 Task: Add Everyone Lavender Kid Soap to the cart.
Action: Mouse moved to (301, 138)
Screenshot: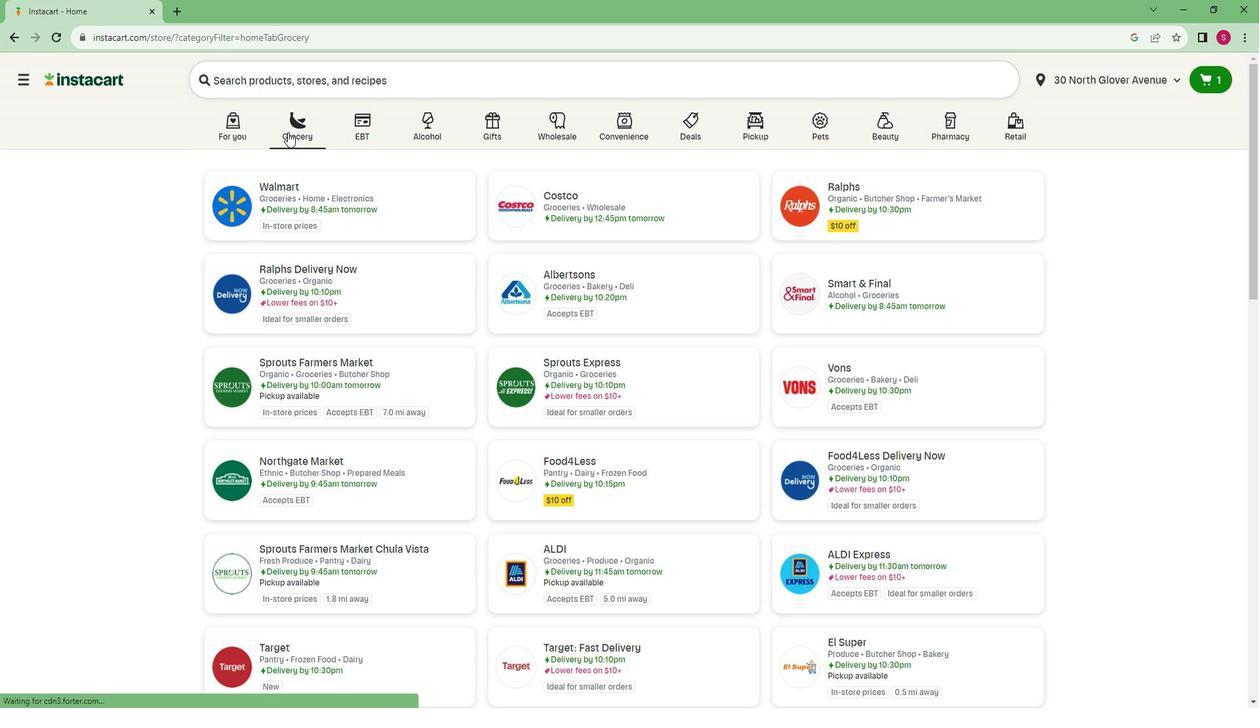 
Action: Mouse pressed left at (301, 138)
Screenshot: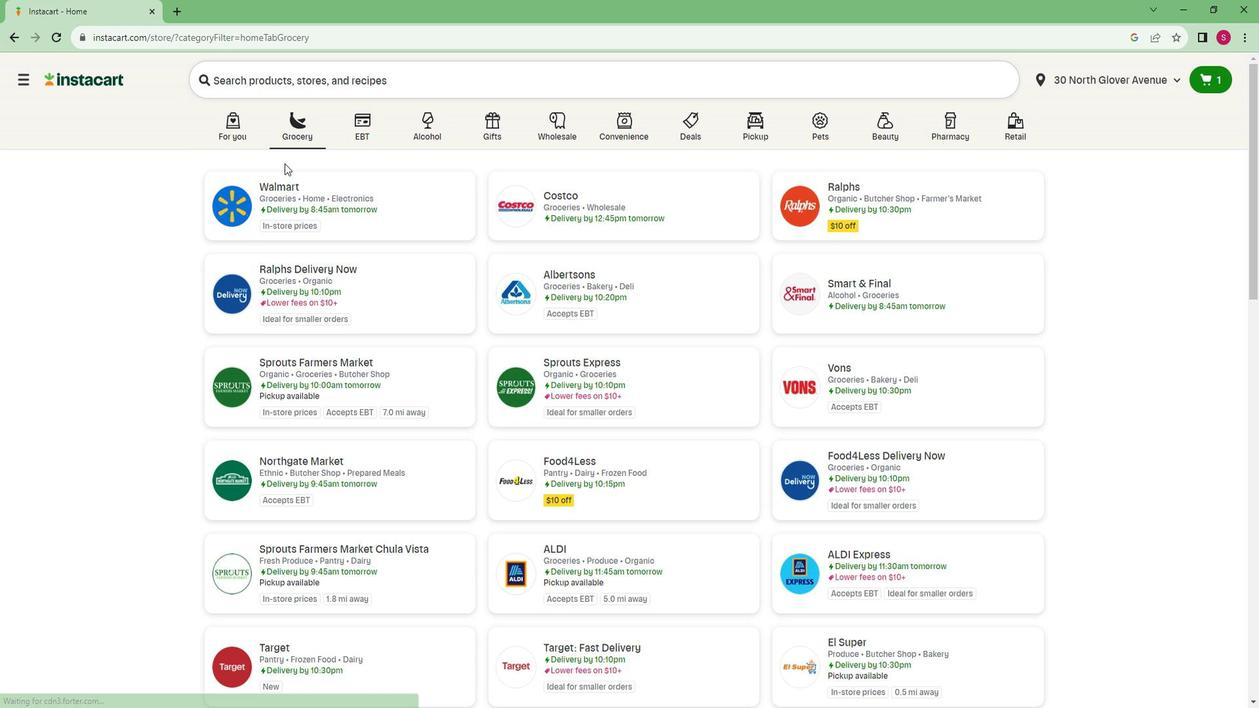 
Action: Mouse moved to (282, 349)
Screenshot: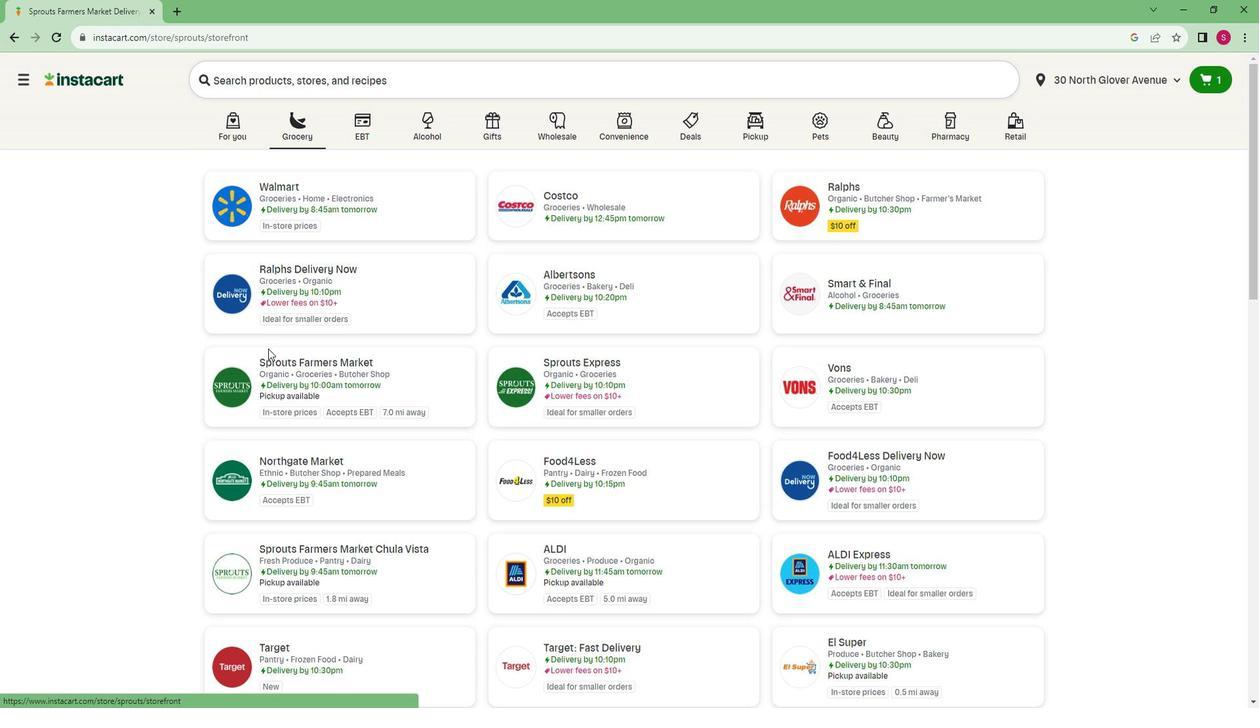 
Action: Mouse pressed left at (282, 349)
Screenshot: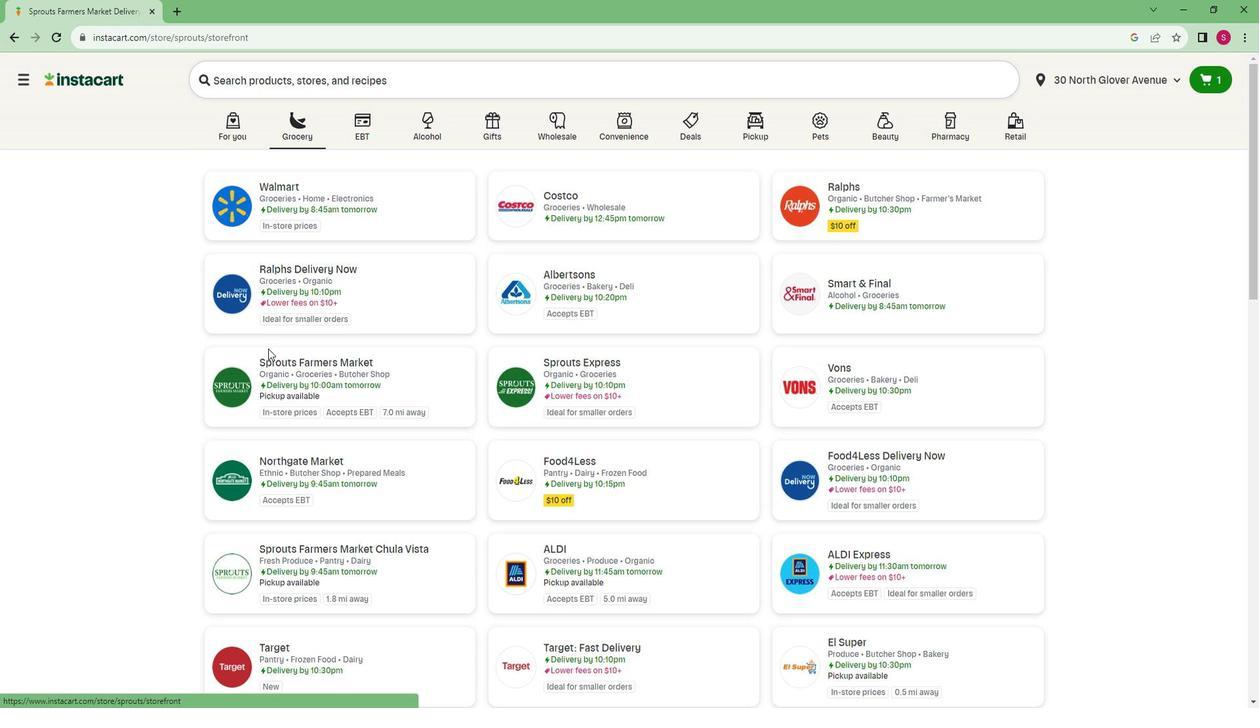 
Action: Mouse moved to (103, 523)
Screenshot: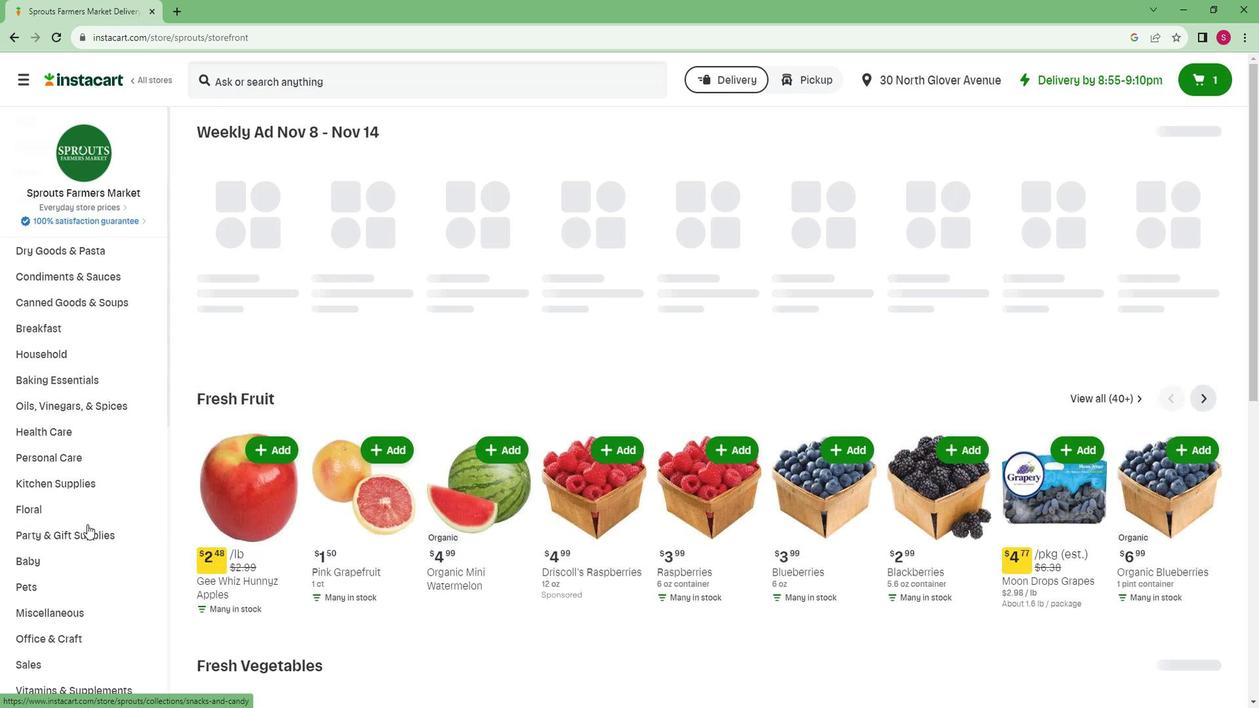 
Action: Mouse scrolled (103, 522) with delta (0, 0)
Screenshot: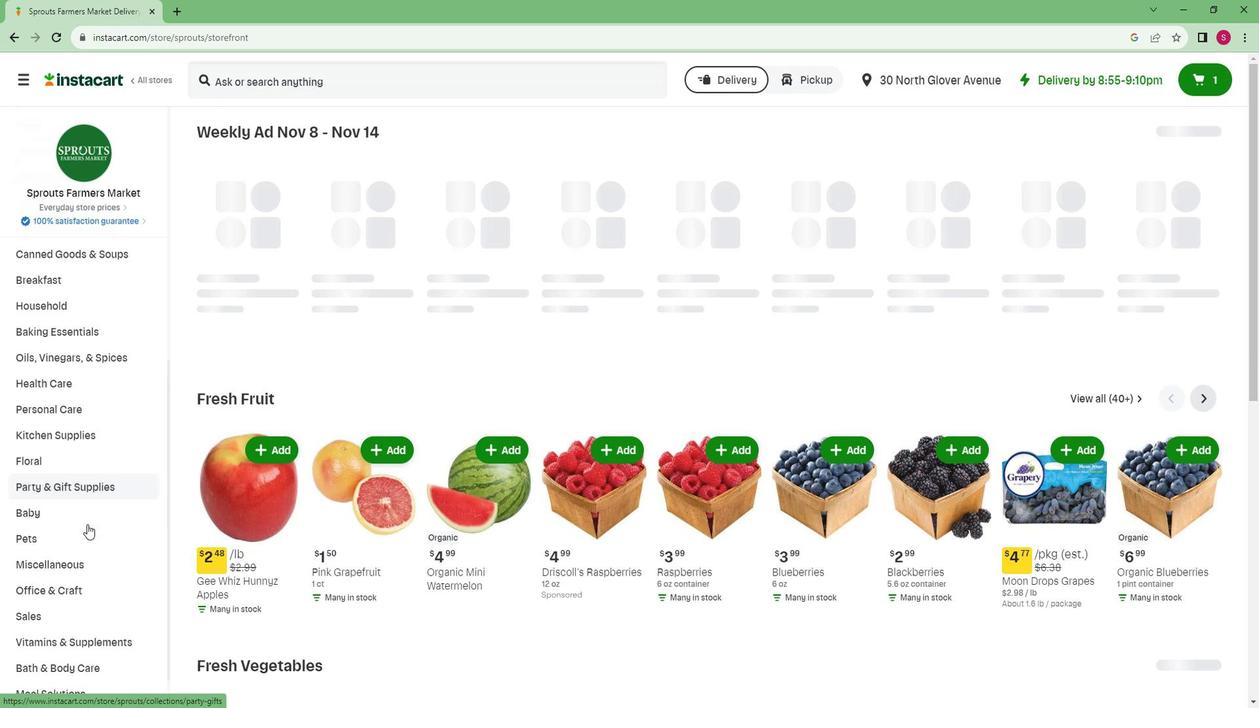 
Action: Mouse scrolled (103, 522) with delta (0, 0)
Screenshot: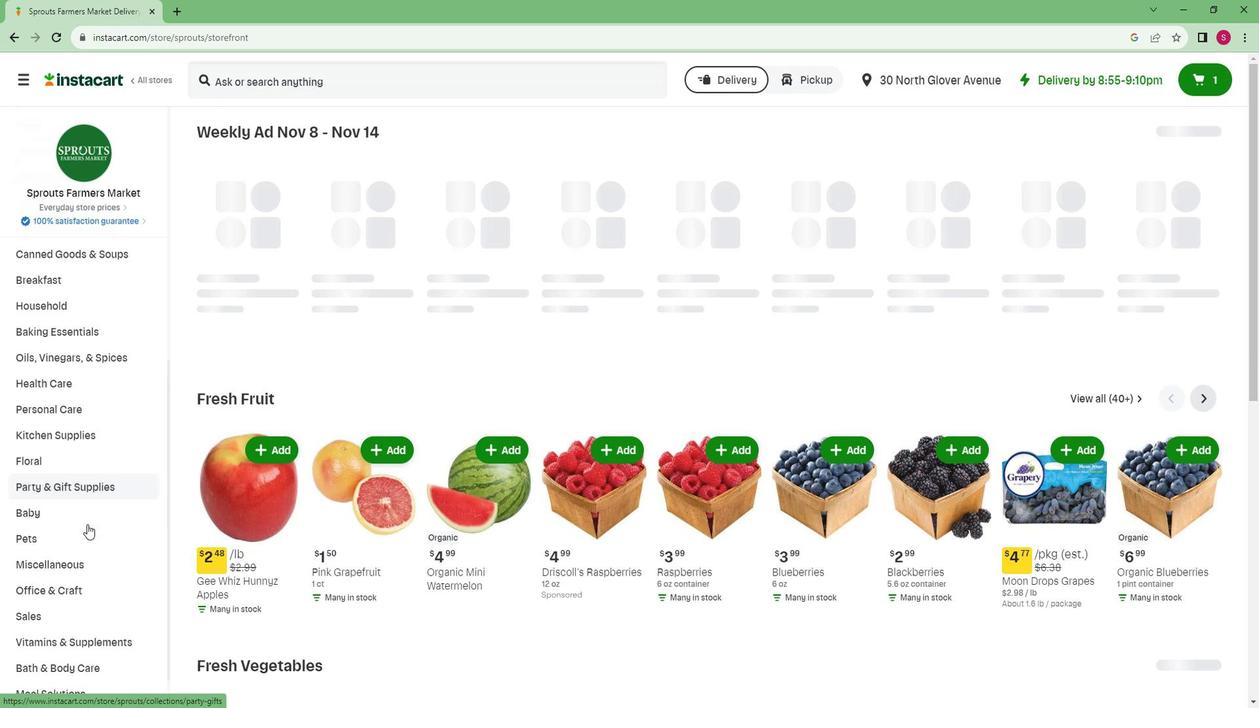 
Action: Mouse scrolled (103, 522) with delta (0, 0)
Screenshot: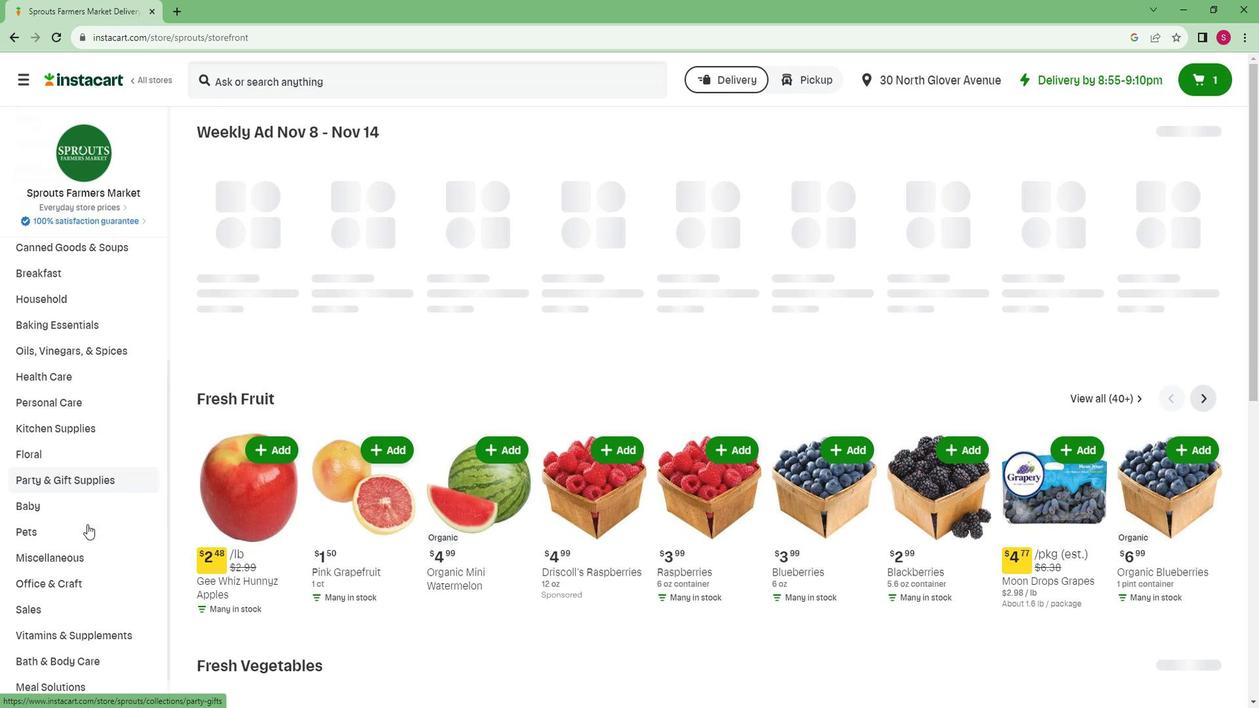 
Action: Mouse scrolled (103, 522) with delta (0, 0)
Screenshot: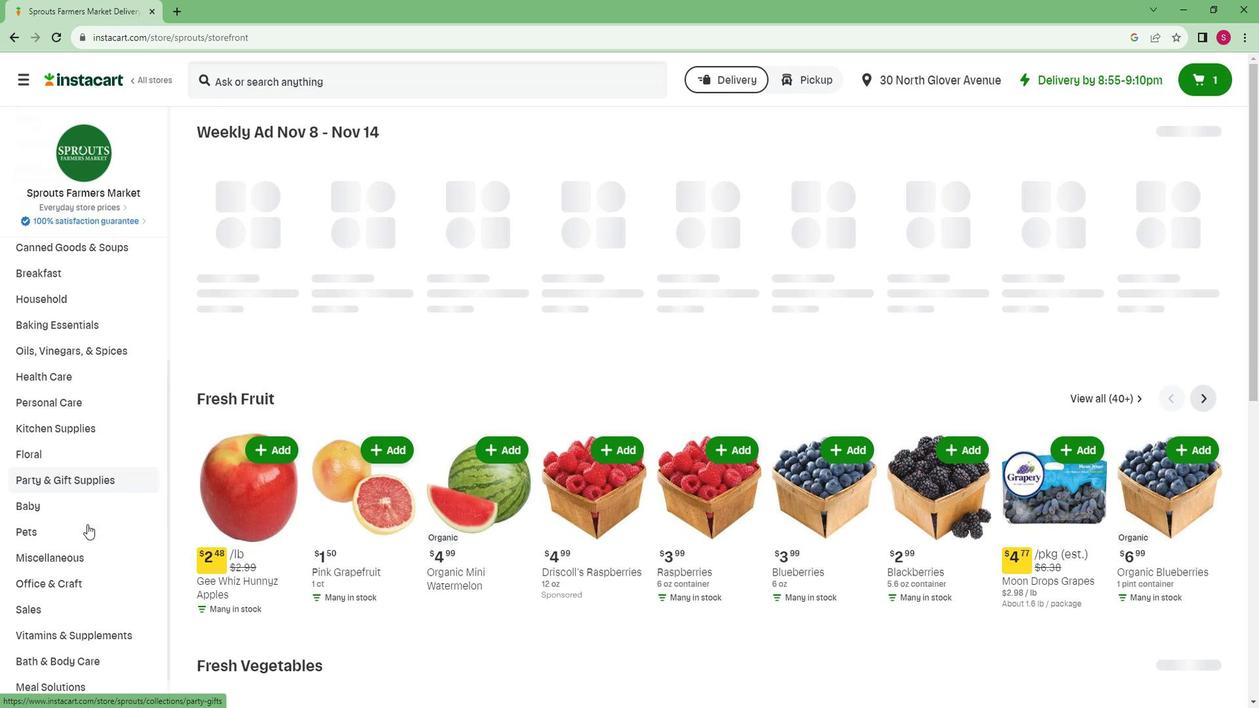 
Action: Mouse scrolled (103, 522) with delta (0, 0)
Screenshot: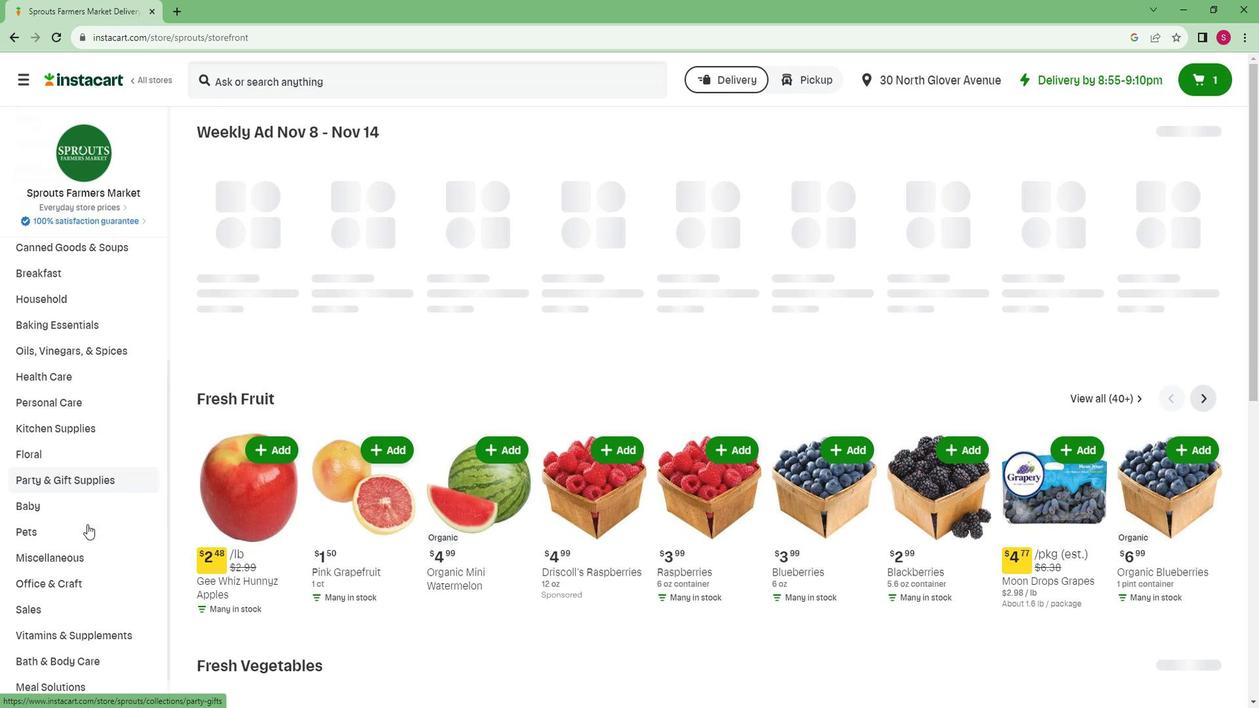 
Action: Mouse scrolled (103, 522) with delta (0, 0)
Screenshot: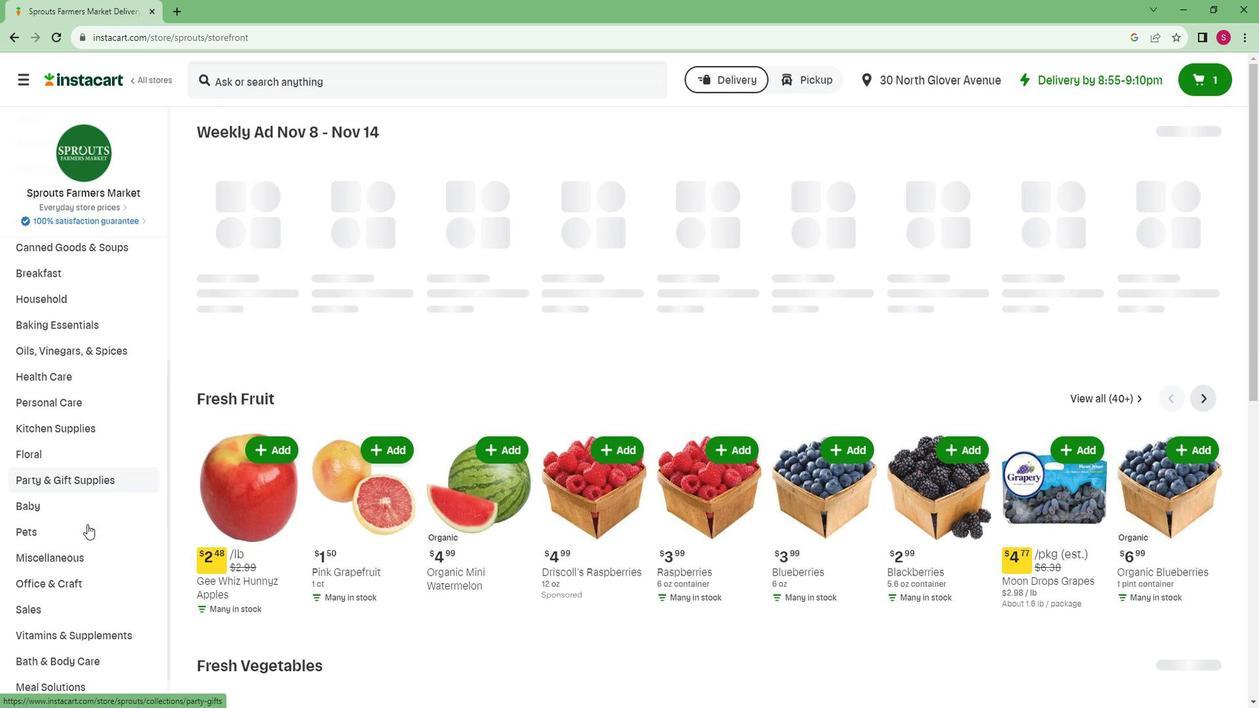 
Action: Mouse scrolled (103, 522) with delta (0, 0)
Screenshot: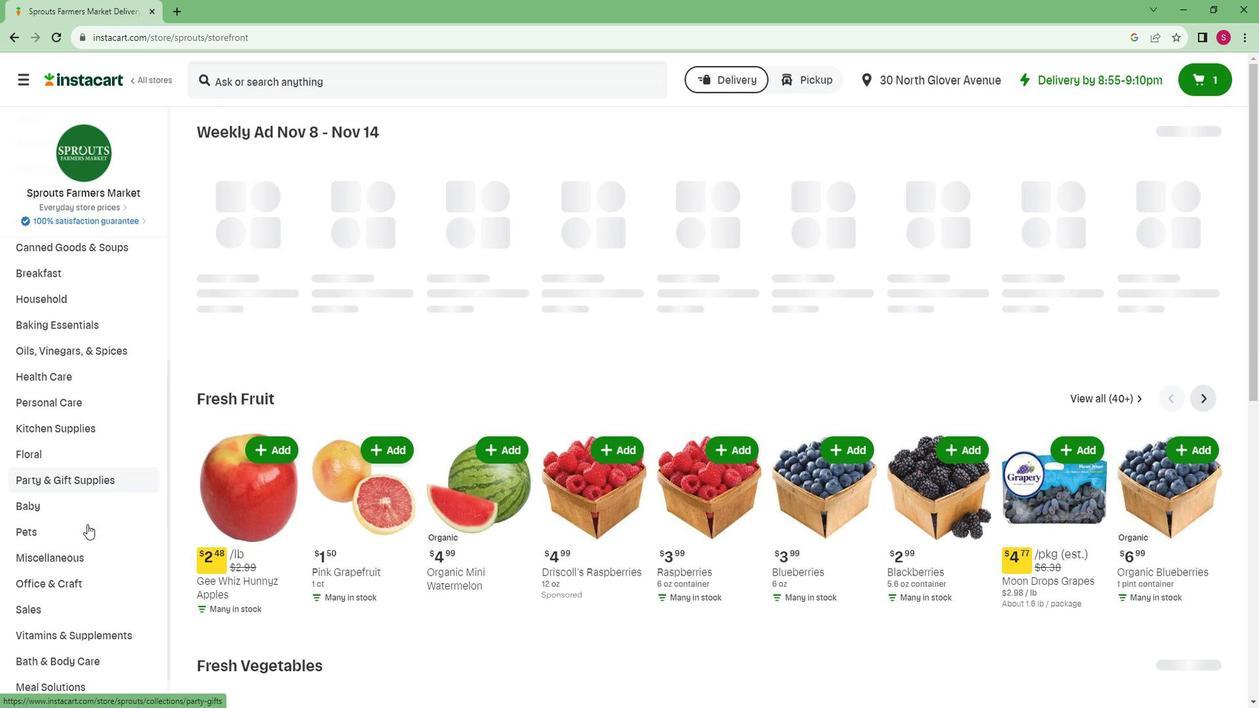 
Action: Mouse moved to (101, 519)
Screenshot: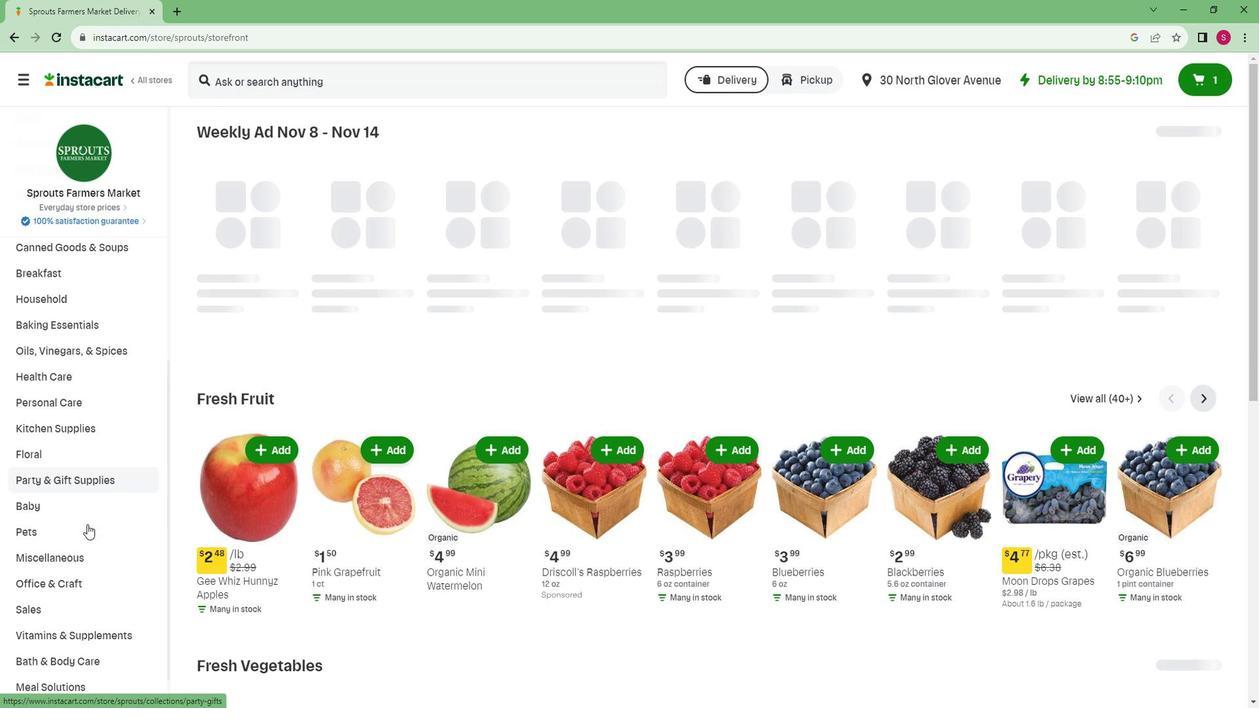 
Action: Mouse scrolled (101, 518) with delta (0, 0)
Screenshot: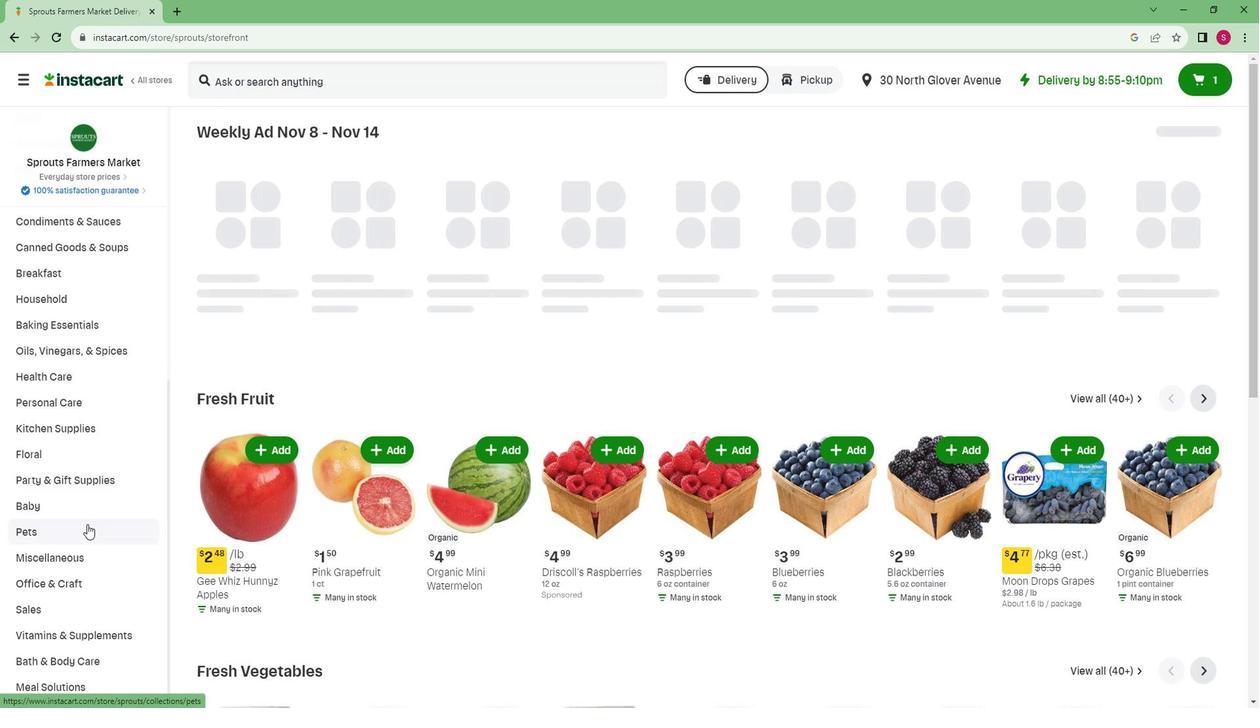 
Action: Mouse scrolled (101, 518) with delta (0, 0)
Screenshot: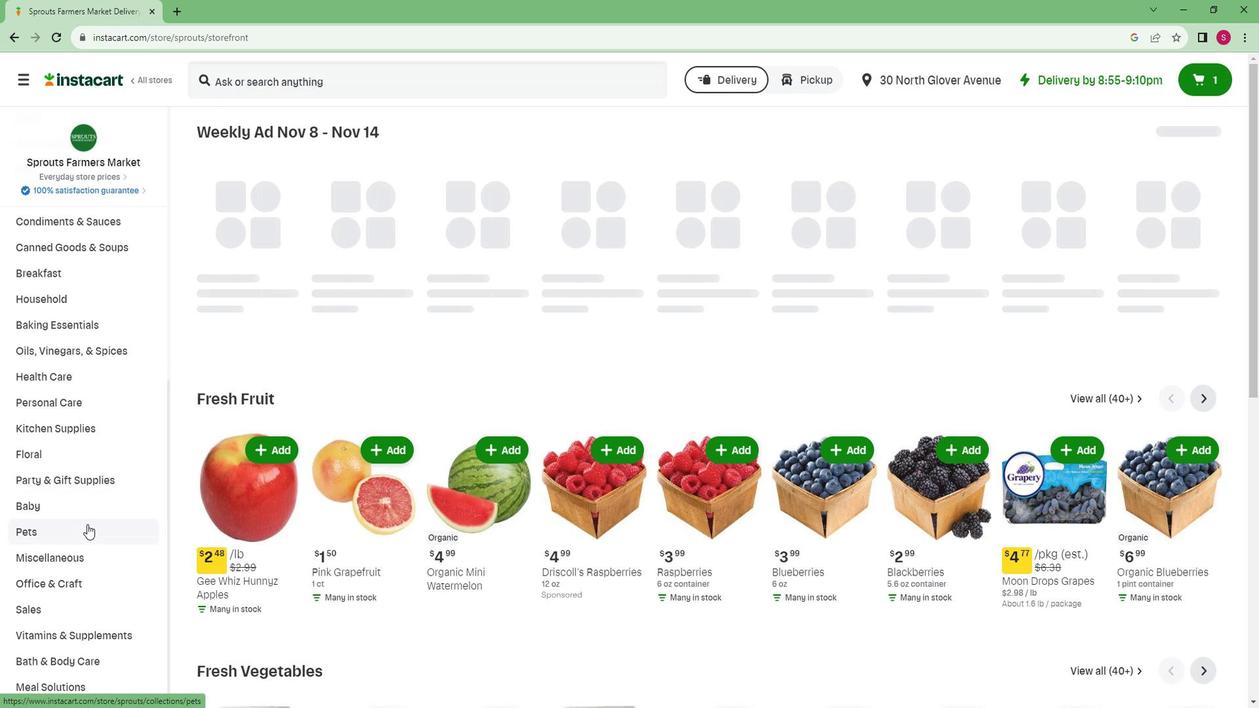 
Action: Mouse scrolled (101, 518) with delta (0, 0)
Screenshot: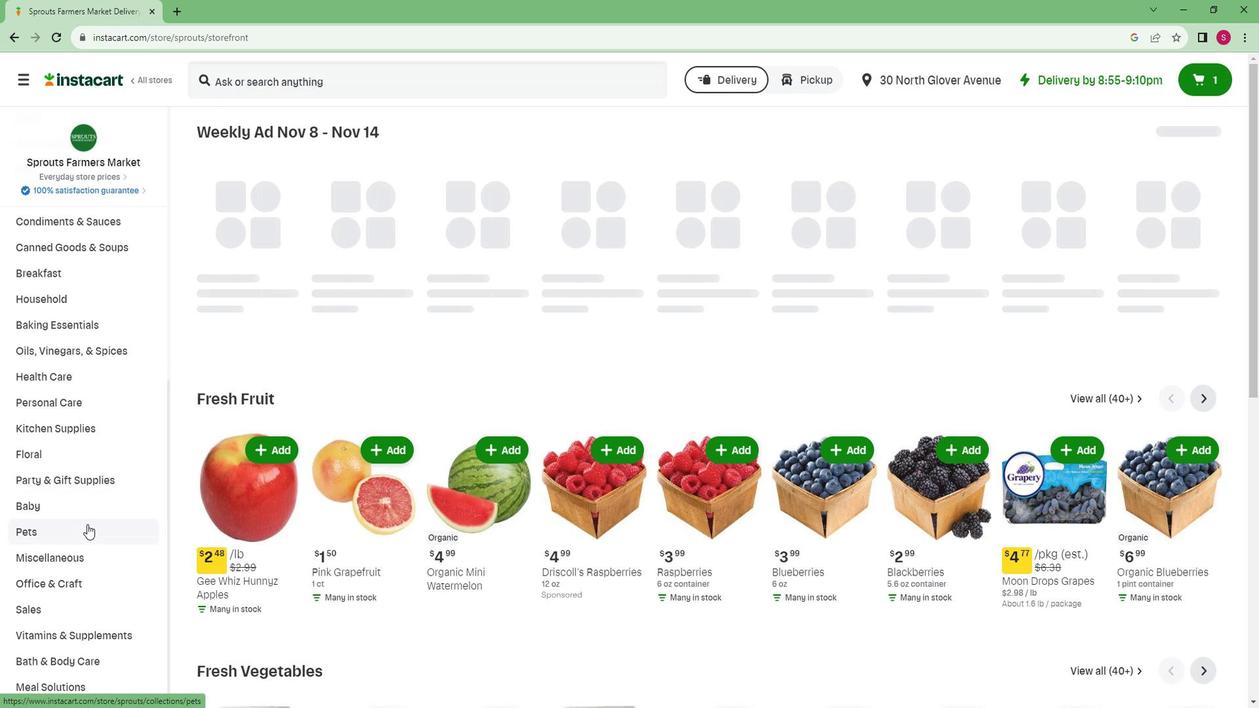 
Action: Mouse scrolled (101, 518) with delta (0, 0)
Screenshot: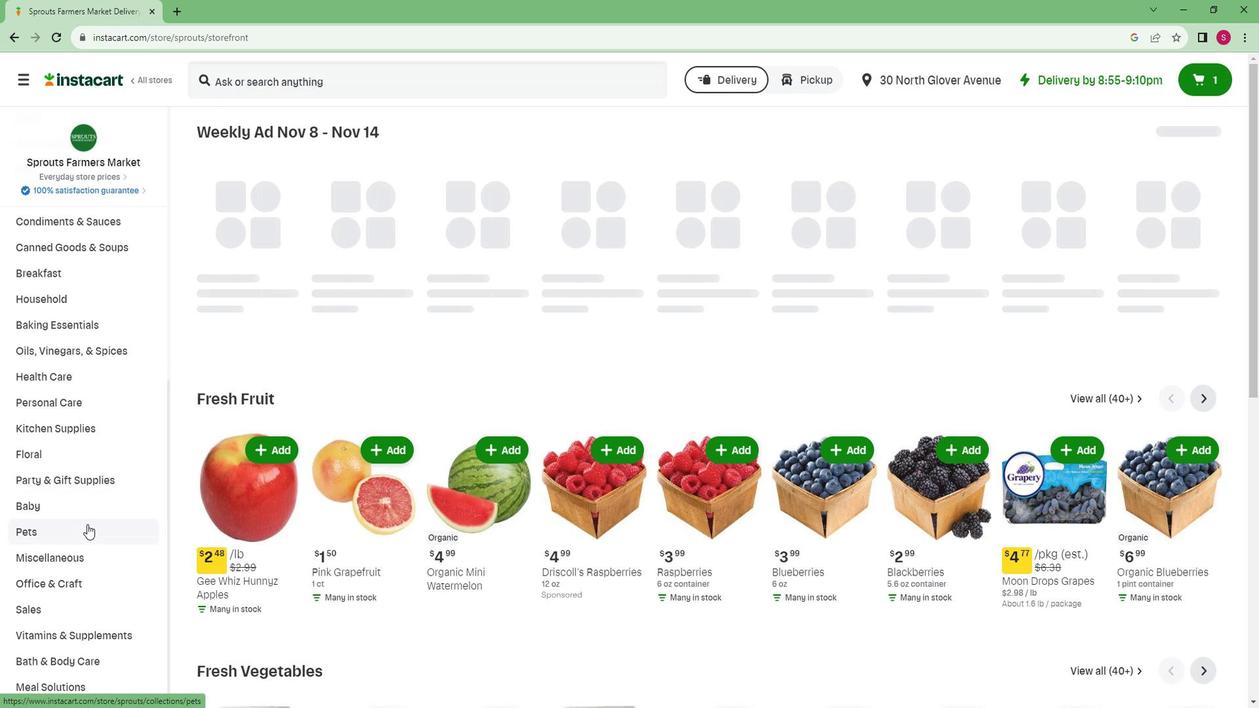 
Action: Mouse scrolled (101, 518) with delta (0, 0)
Screenshot: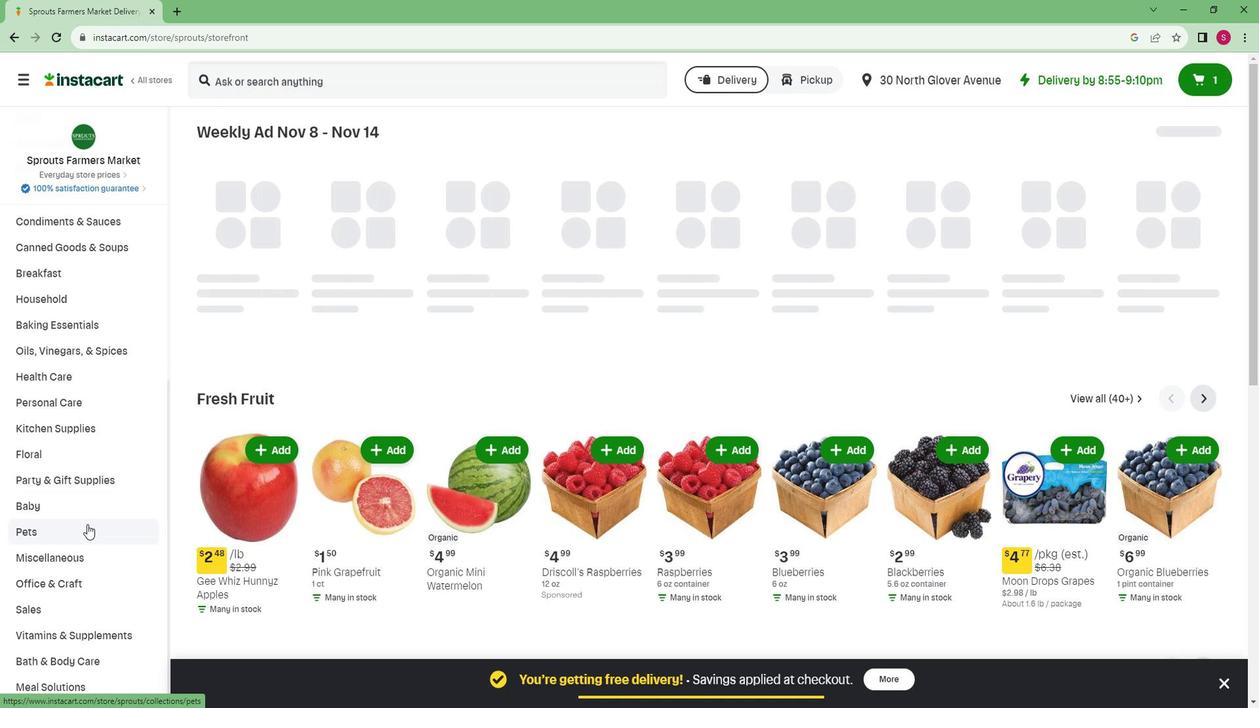 
Action: Mouse scrolled (101, 518) with delta (0, 0)
Screenshot: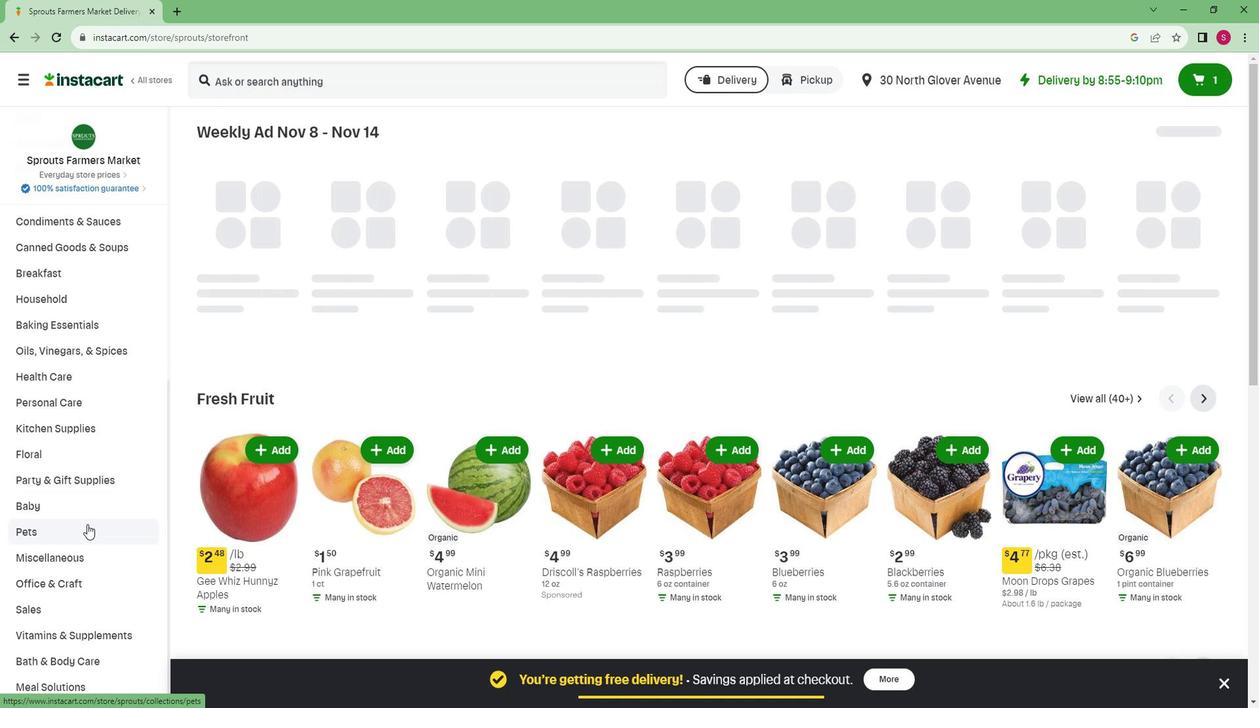 
Action: Mouse scrolled (101, 518) with delta (0, 0)
Screenshot: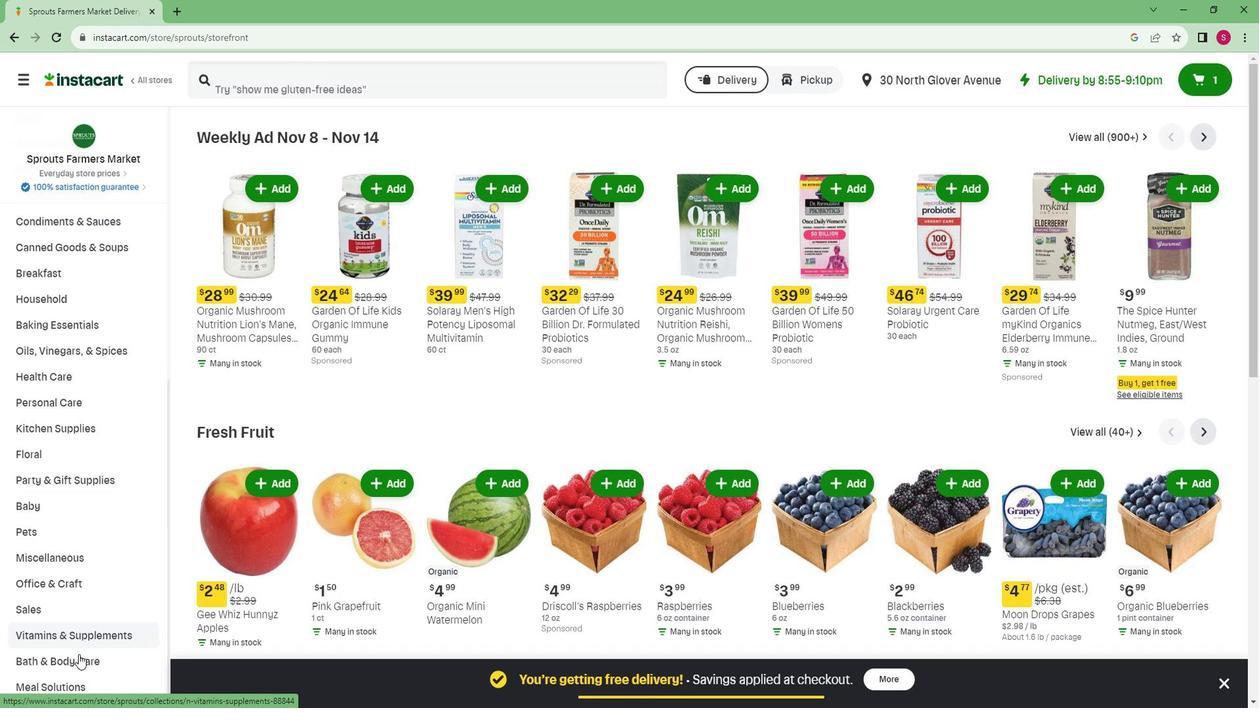 
Action: Mouse scrolled (101, 518) with delta (0, 0)
Screenshot: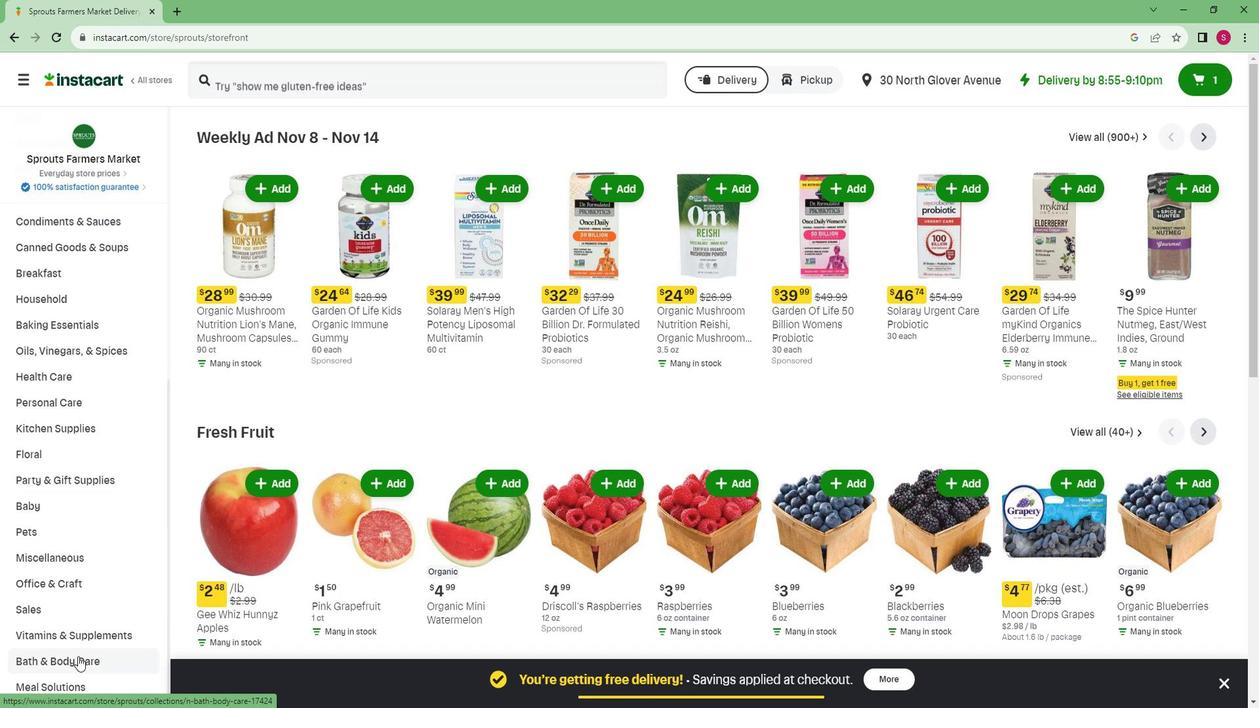 
Action: Mouse scrolled (101, 518) with delta (0, 0)
Screenshot: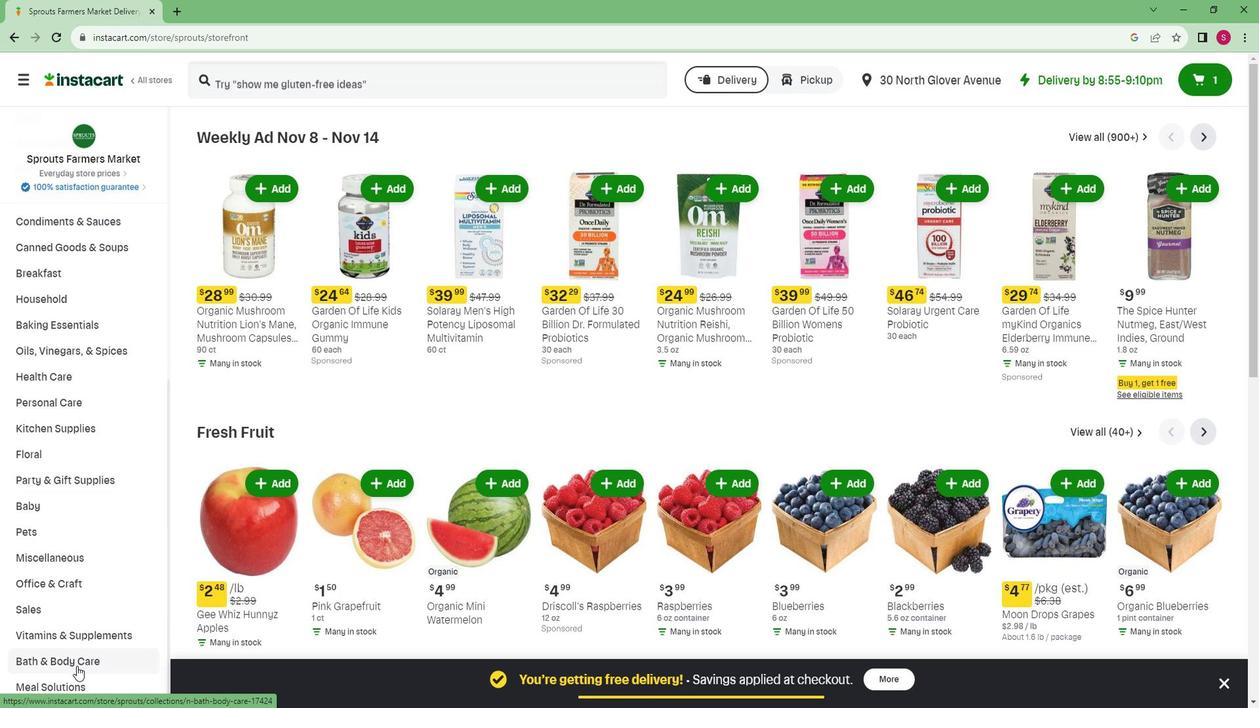 
Action: Mouse moved to (87, 656)
Screenshot: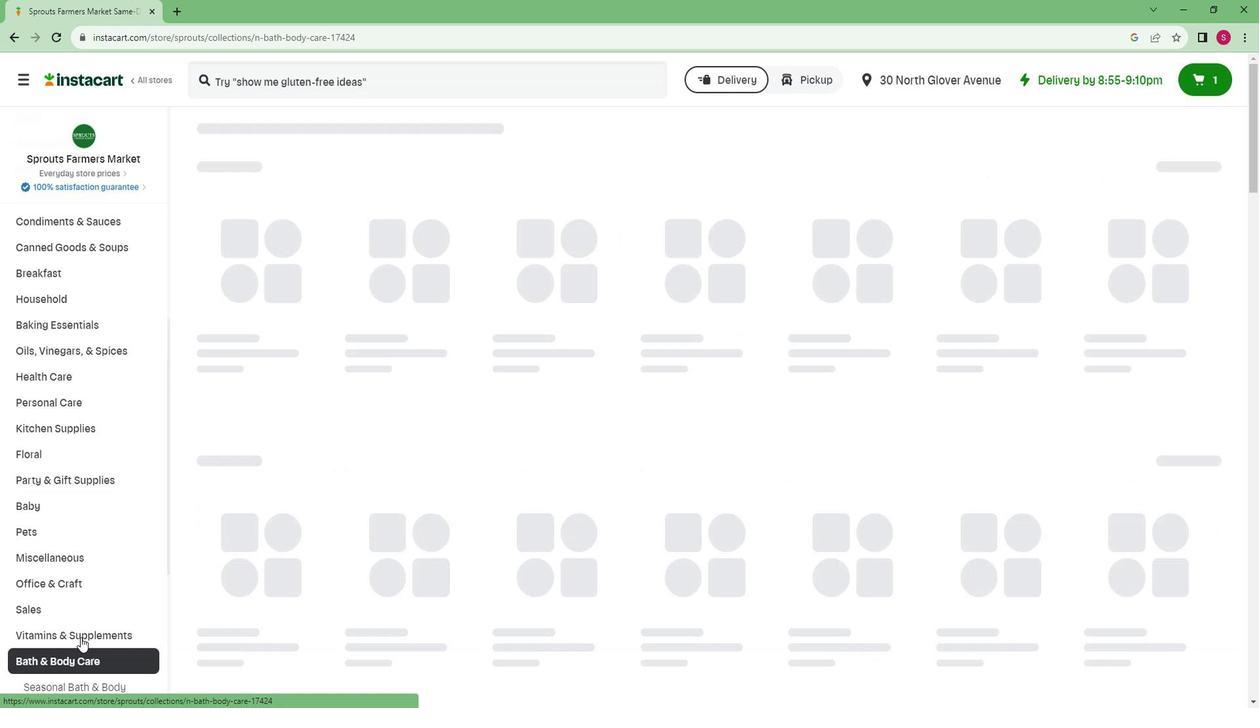 
Action: Mouse pressed left at (87, 656)
Screenshot: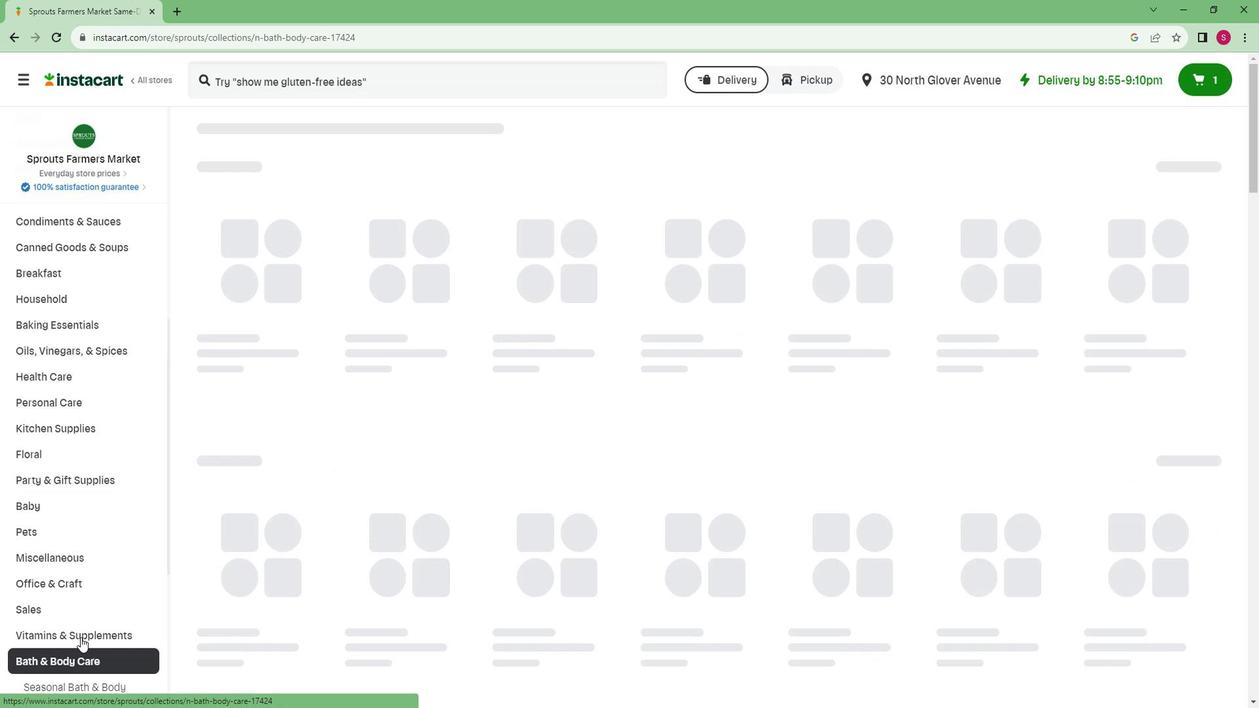 
Action: Mouse moved to (94, 627)
Screenshot: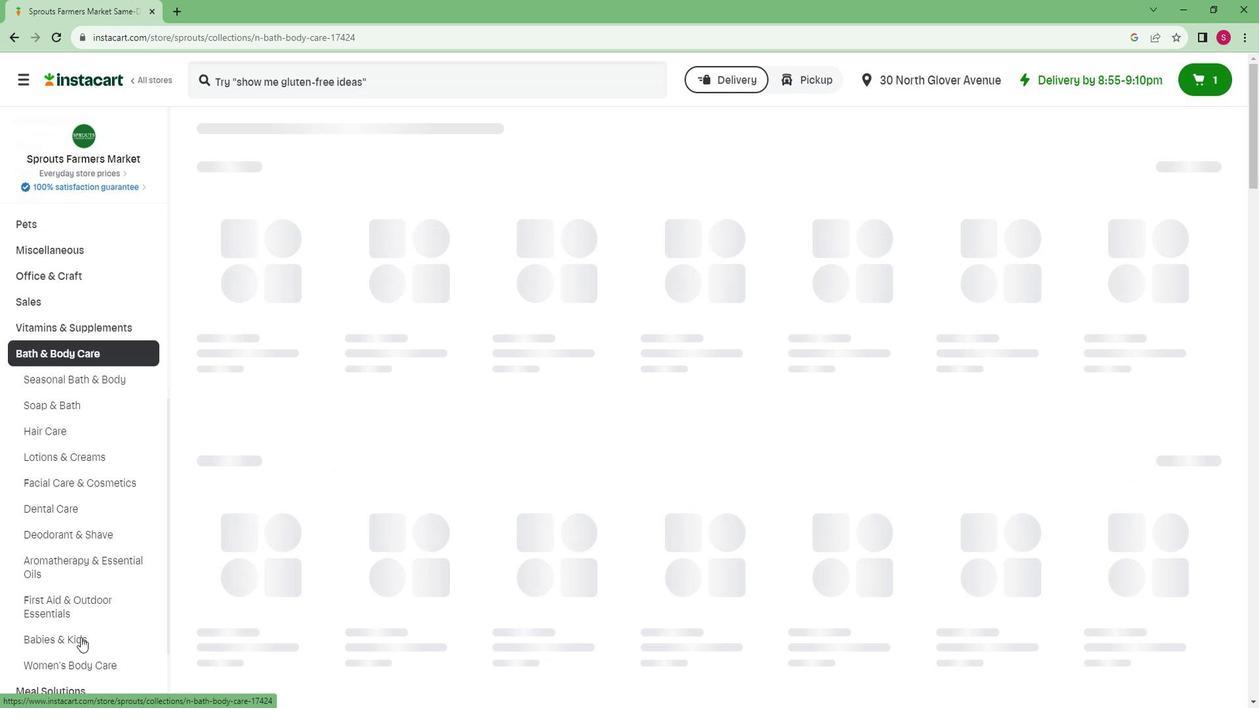 
Action: Mouse scrolled (94, 627) with delta (0, 0)
Screenshot: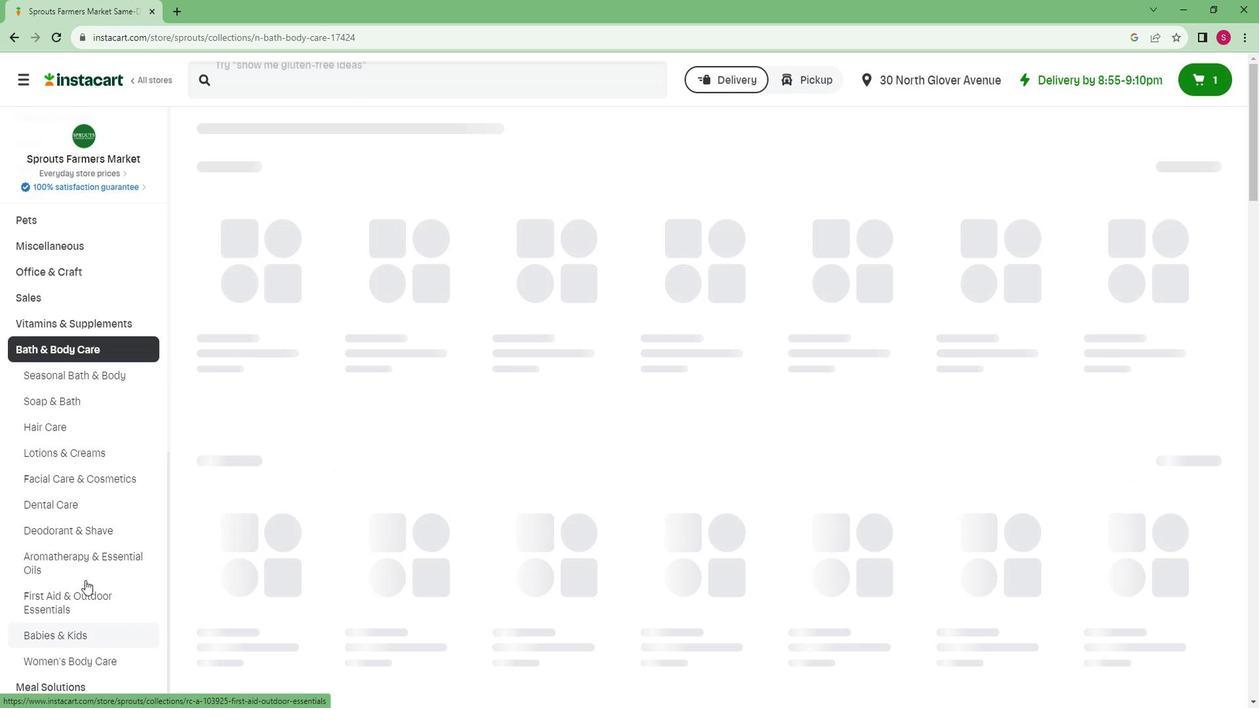 
Action: Mouse scrolled (94, 627) with delta (0, 0)
Screenshot: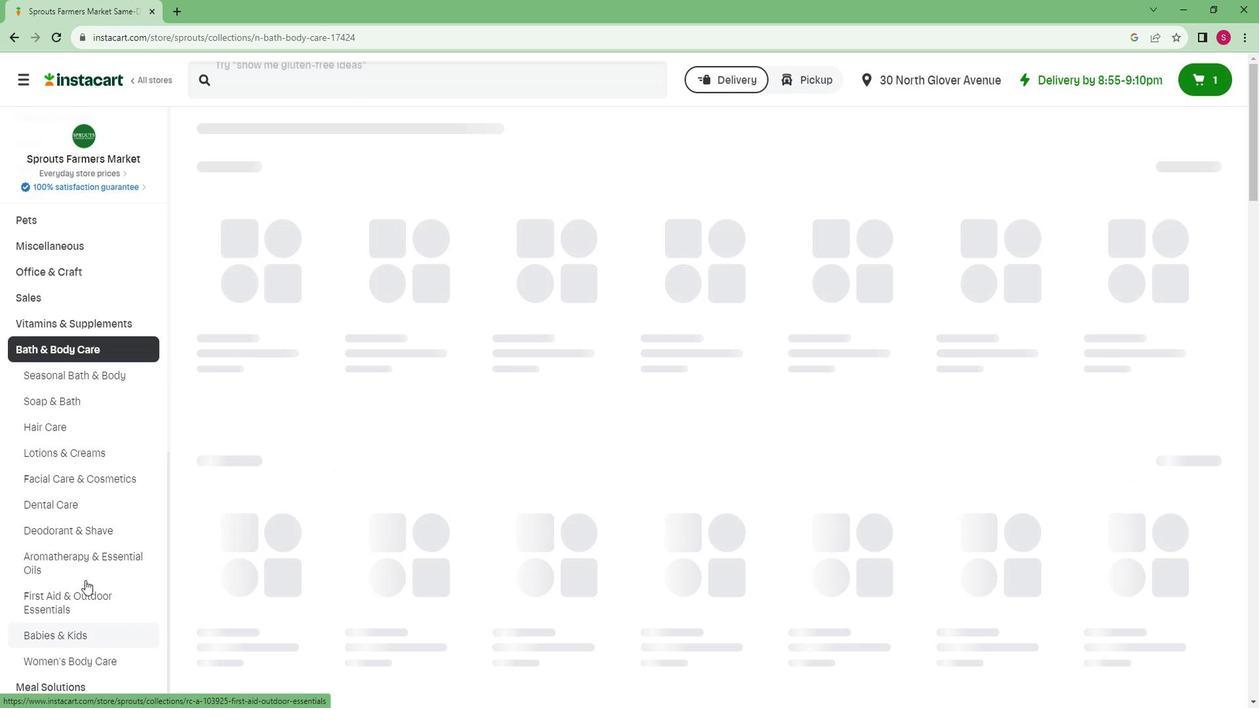 
Action: Mouse scrolled (94, 627) with delta (0, 0)
Screenshot: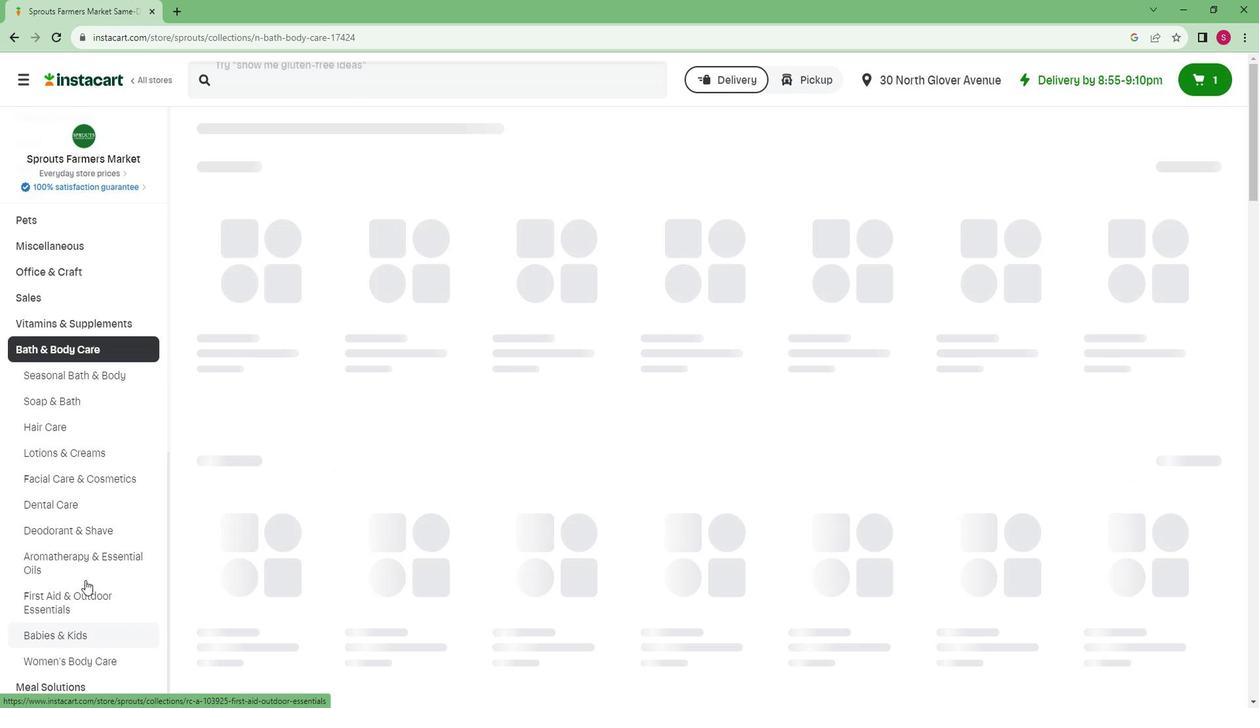 
Action: Mouse scrolled (94, 627) with delta (0, 0)
Screenshot: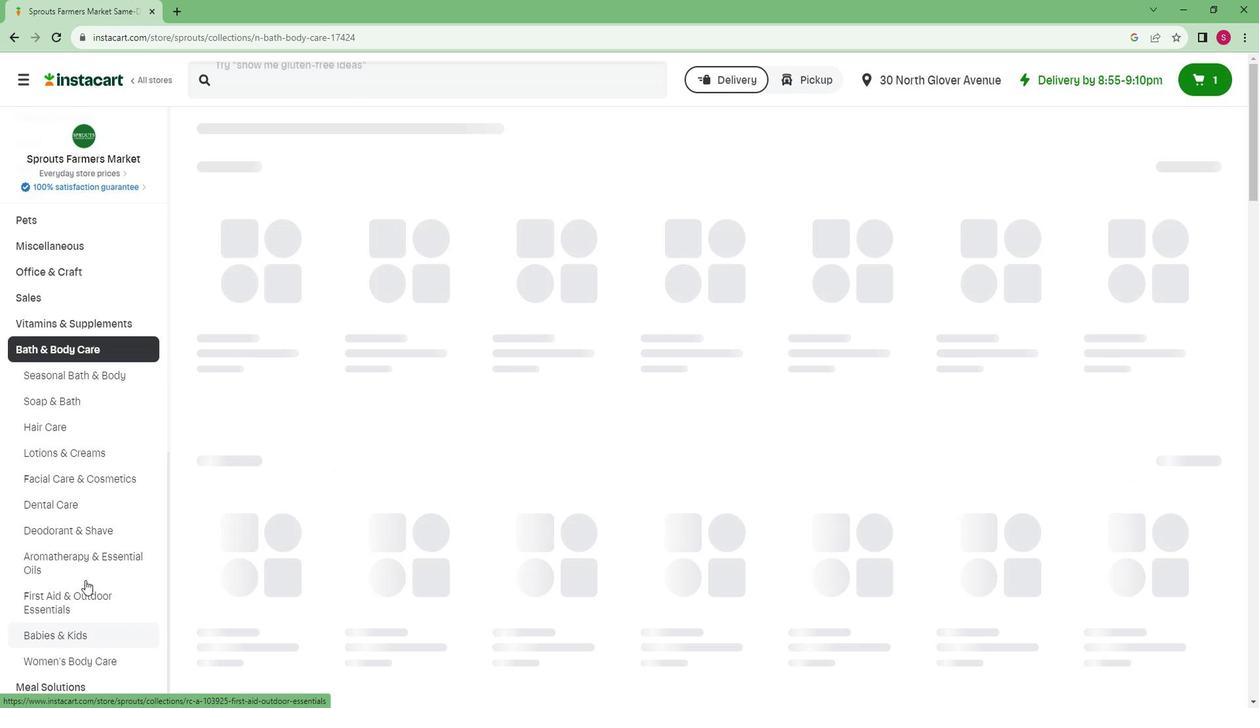 
Action: Mouse scrolled (94, 627) with delta (0, 0)
Screenshot: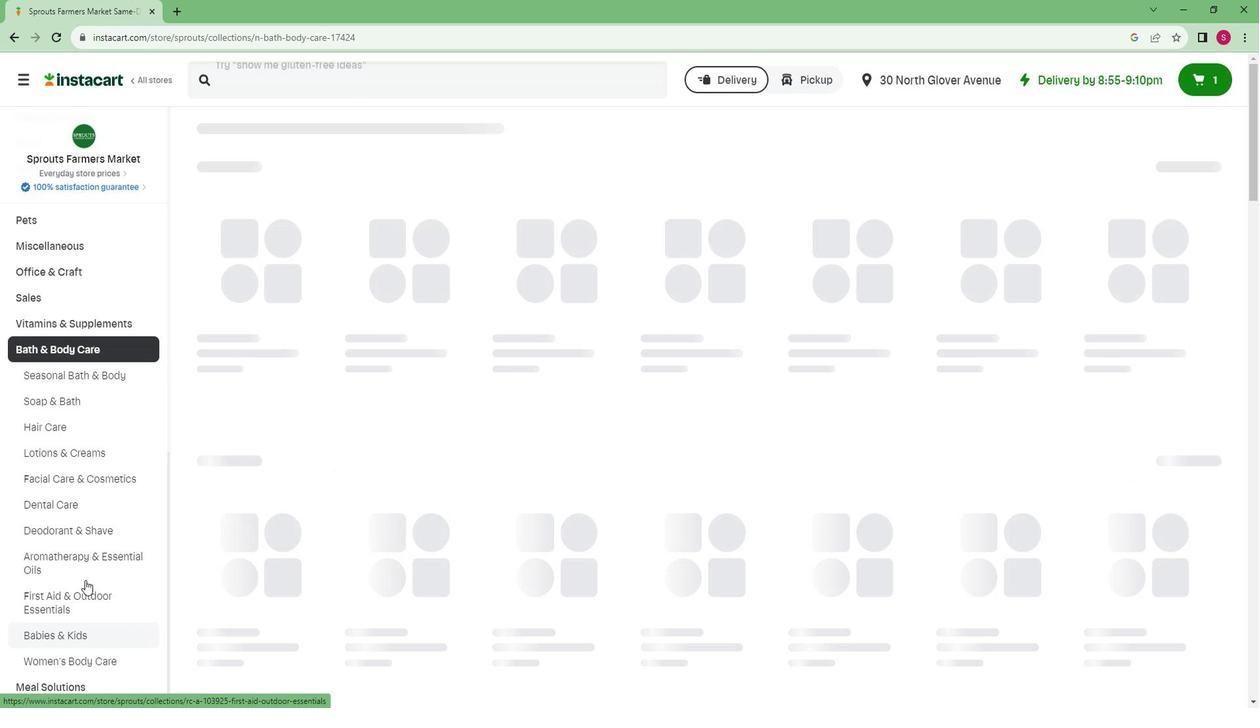 
Action: Mouse scrolled (94, 627) with delta (0, 0)
Screenshot: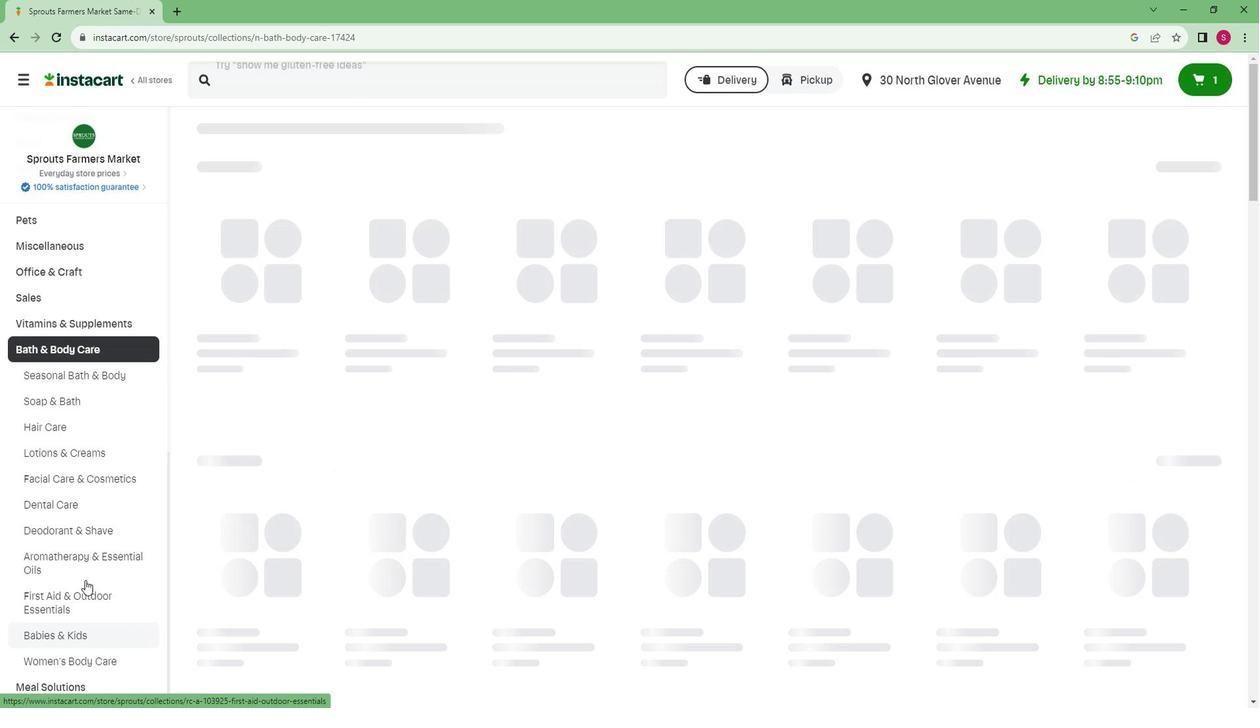 
Action: Mouse moved to (70, 623)
Screenshot: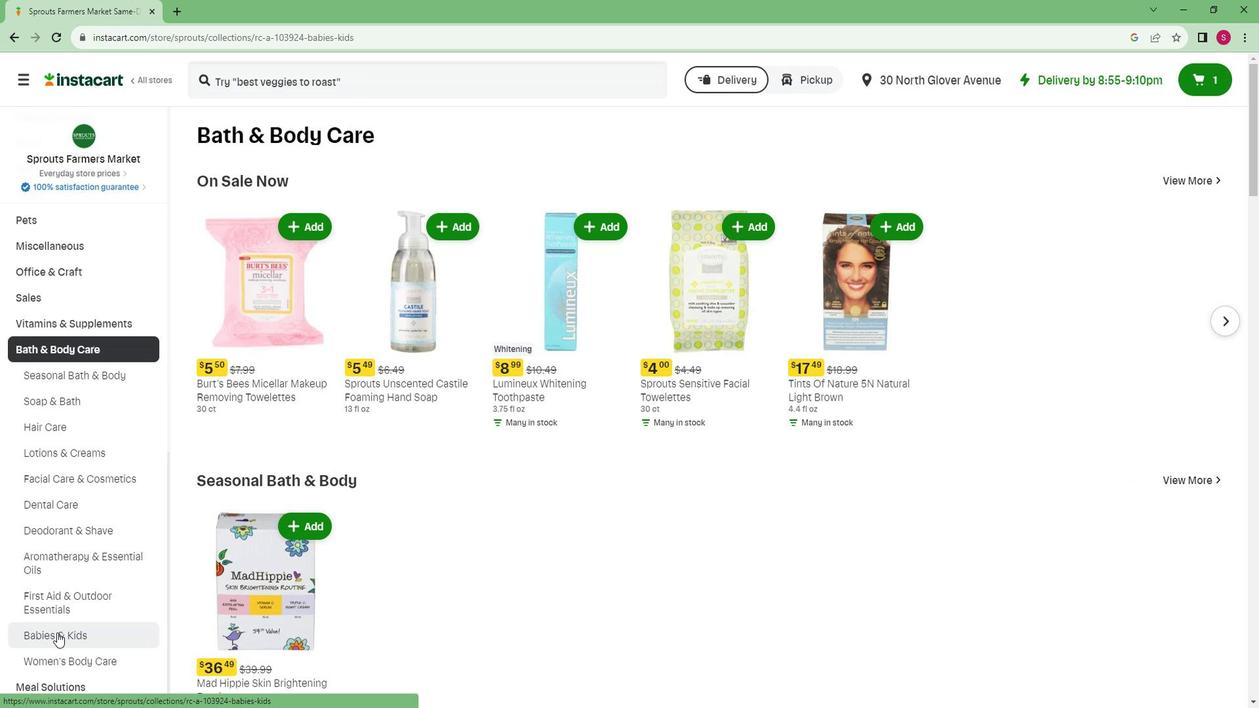 
Action: Mouse pressed left at (70, 623)
Screenshot: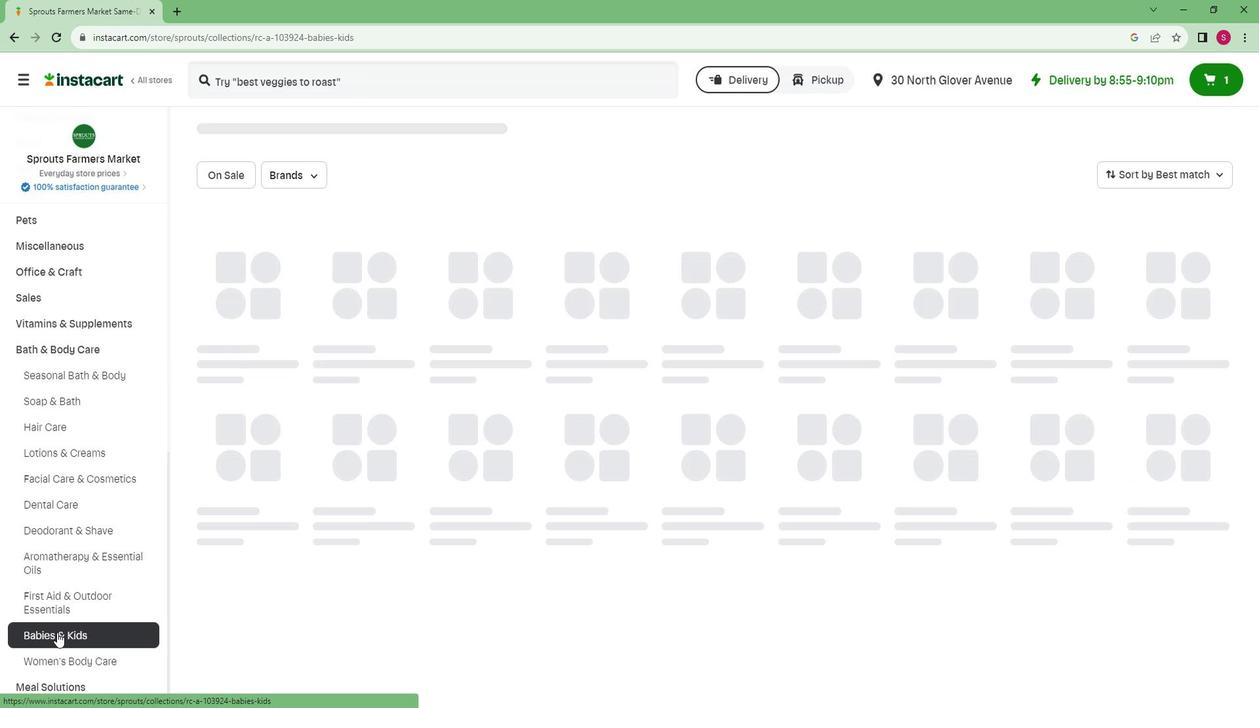 
Action: Mouse moved to (311, 91)
Screenshot: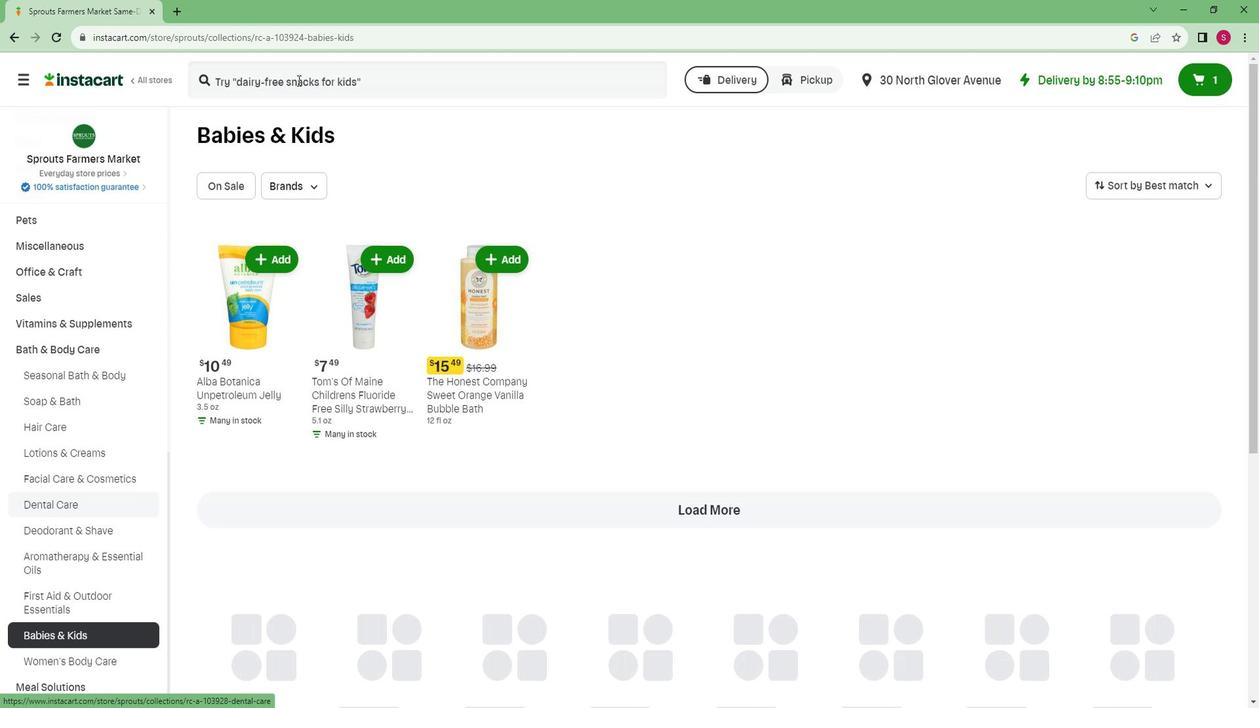 
Action: Mouse pressed left at (311, 91)
Screenshot: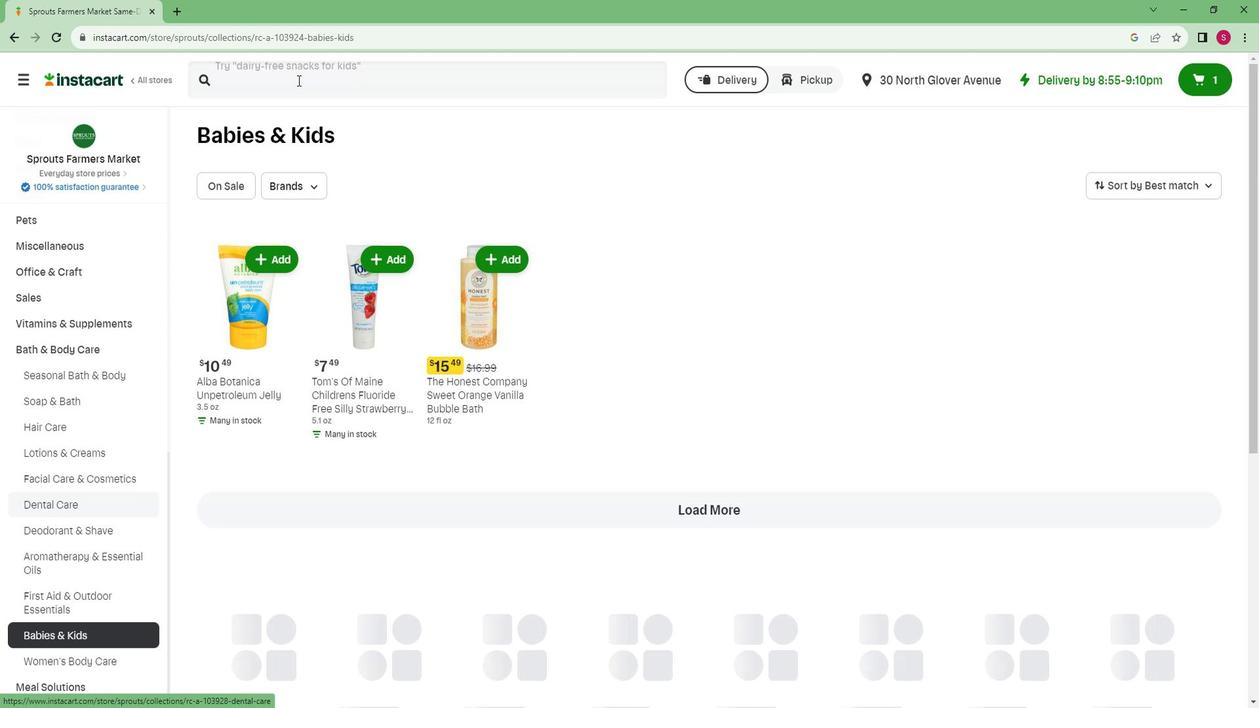 
Action: Key pressed <Key.caps_lock>E<Key.caps_lock>veryone<Key.space><Key.caps_lock>L<Key.caps_lock>avender<Key.space><Key.caps_lock>K<Key.caps_lock>id<Key.space><Key.caps_lock>S<Key.caps_lock>oap<Key.enter>
Screenshot: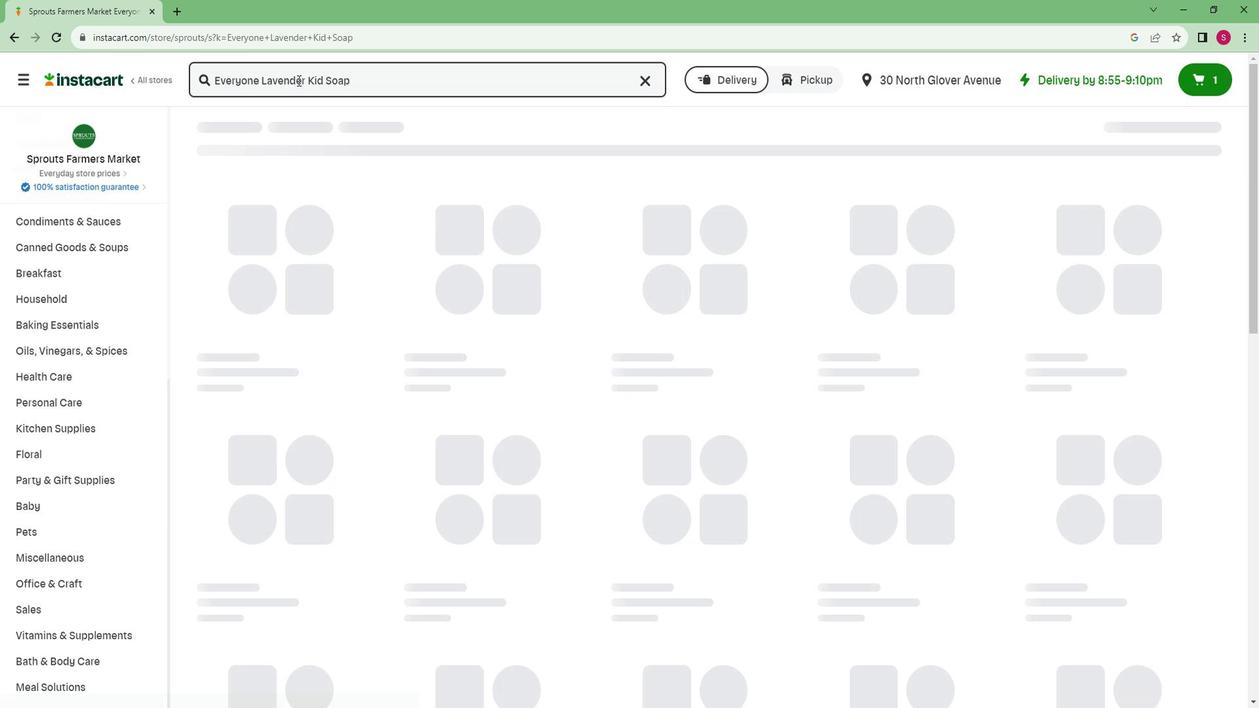 
Action: Mouse moved to (578, 202)
Screenshot: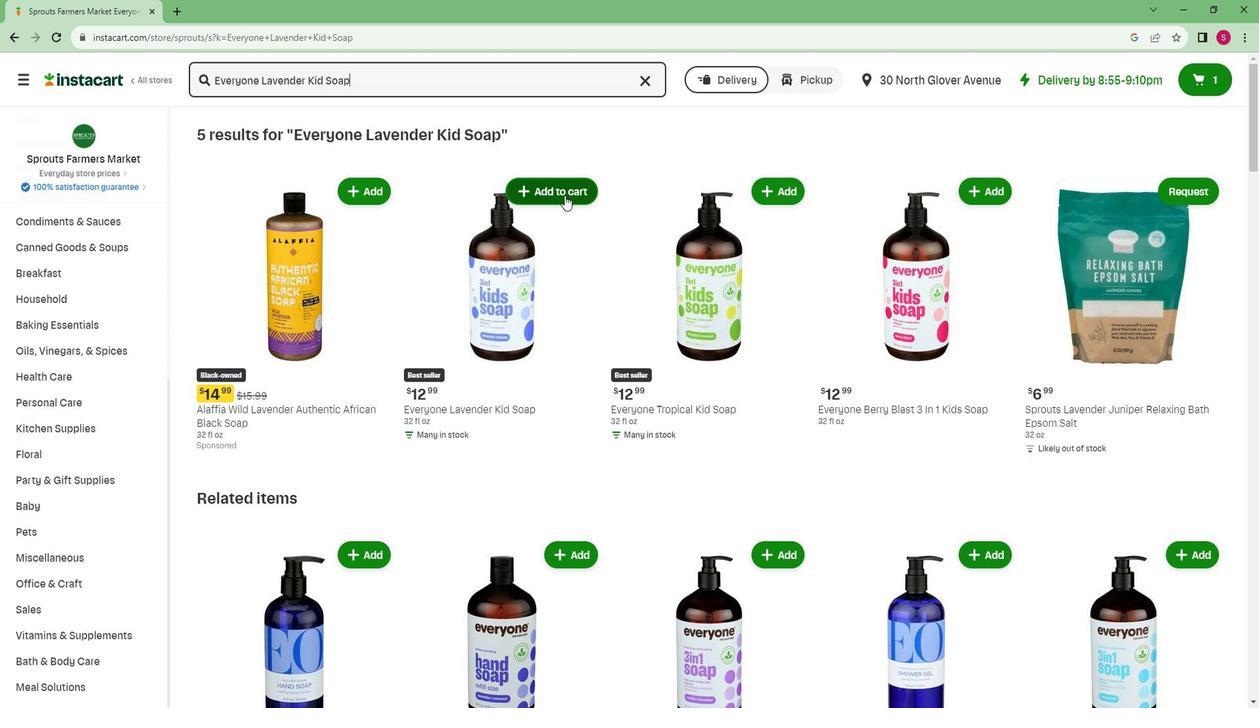 
Action: Mouse pressed left at (578, 202)
Screenshot: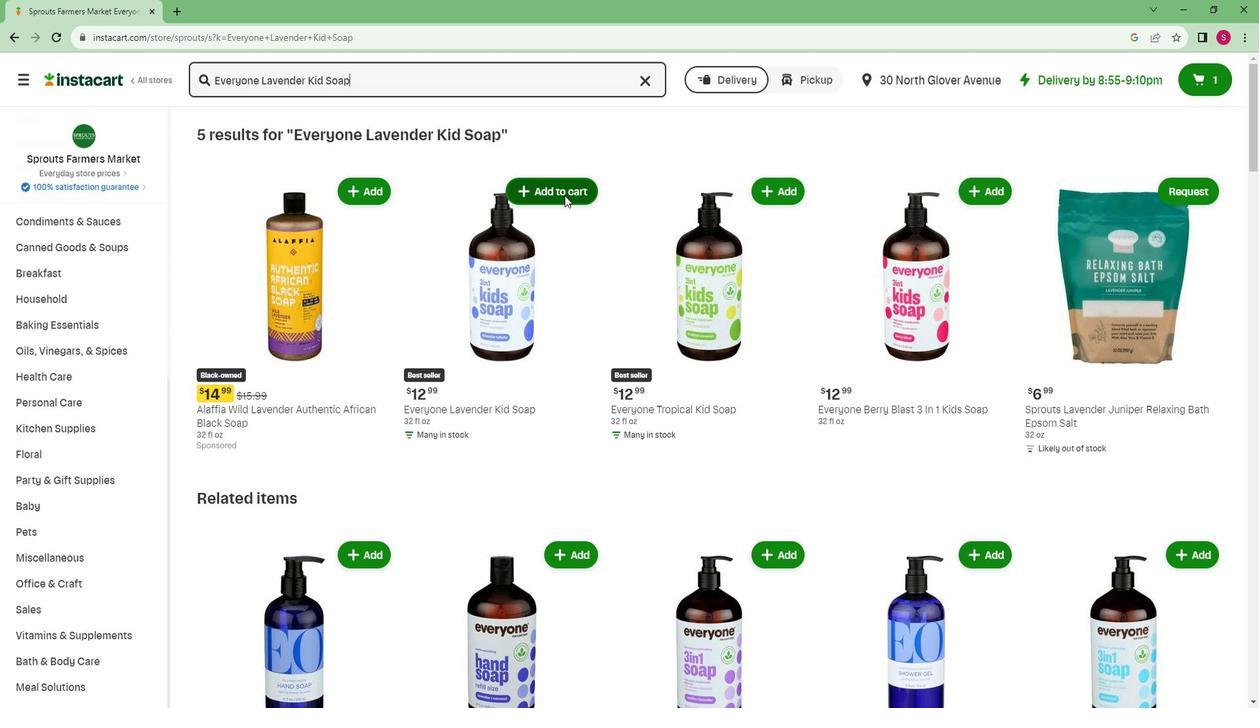 
